 Task: Find and review emails or calendar items modified in the last week.
Action: Mouse moved to (4, 45)
Screenshot: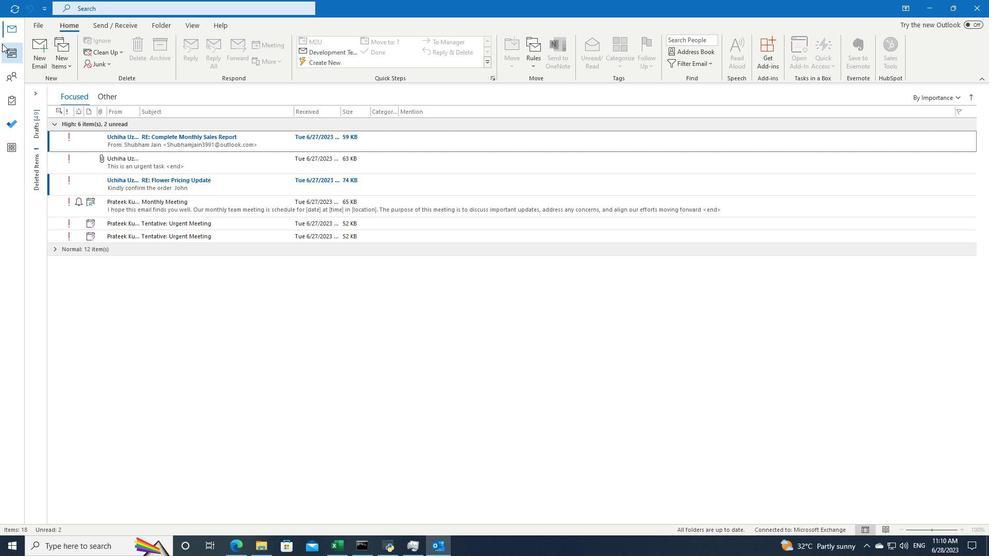 
Action: Mouse pressed left at (4, 45)
Screenshot: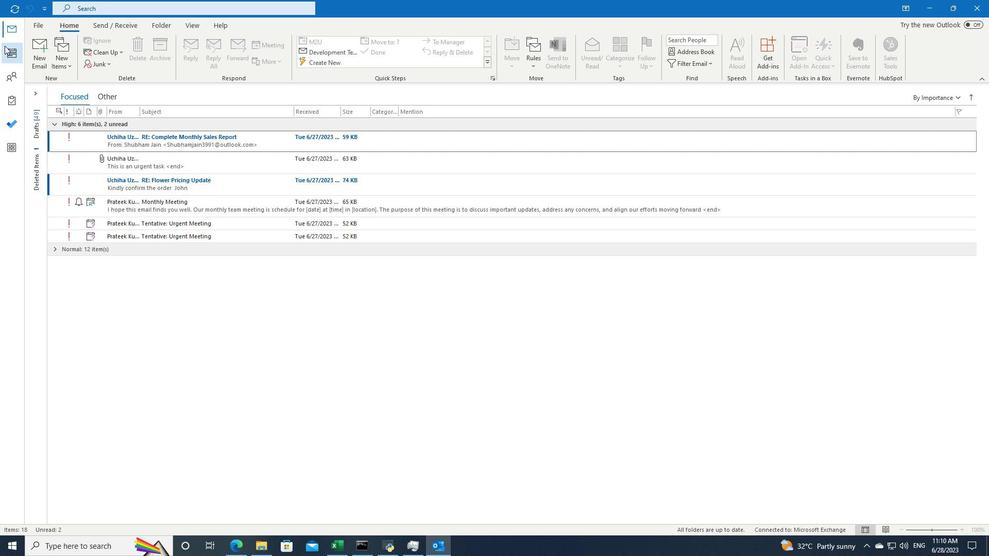 
Action: Mouse moved to (304, 11)
Screenshot: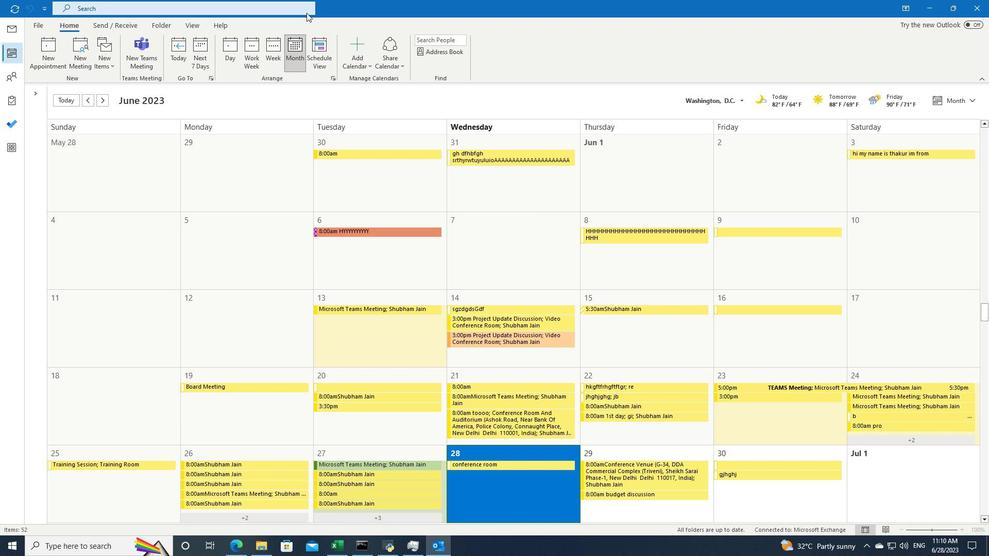 
Action: Mouse pressed left at (304, 11)
Screenshot: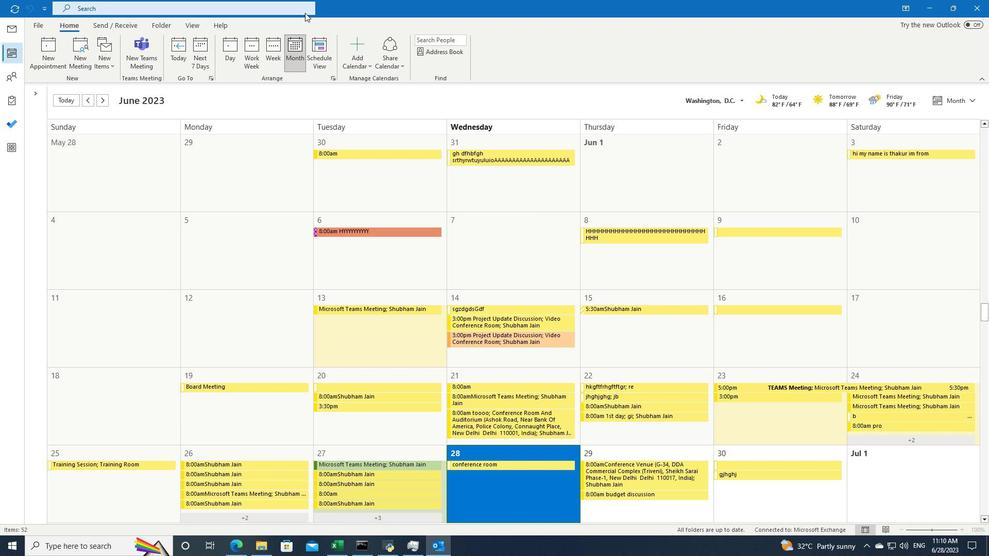 
Action: Mouse moved to (348, 8)
Screenshot: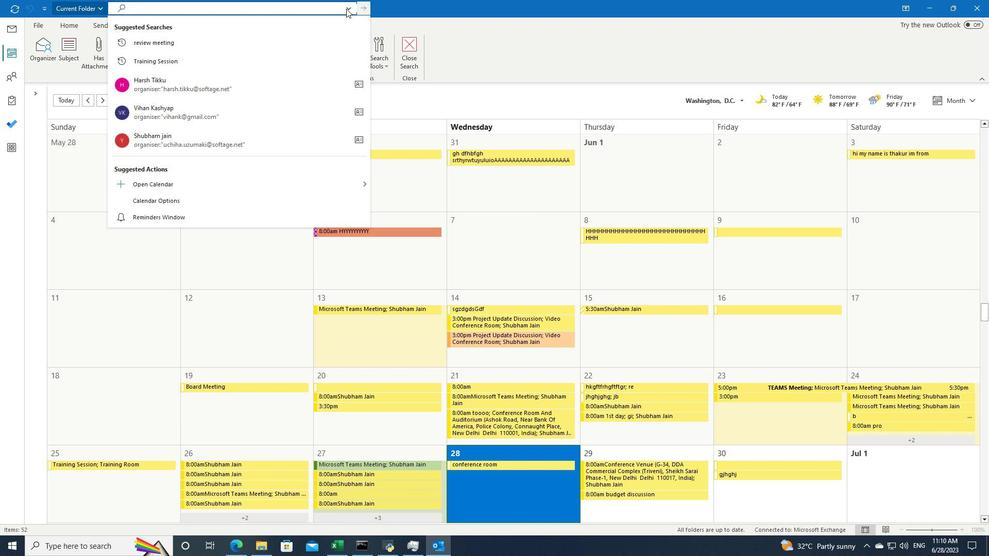 
Action: Mouse pressed left at (348, 8)
Screenshot: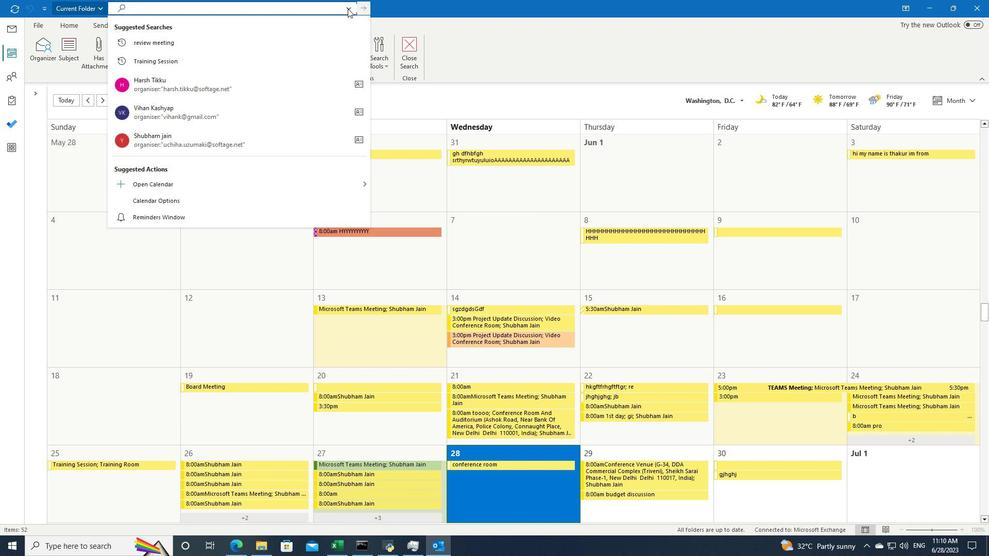 
Action: Mouse moved to (354, 159)
Screenshot: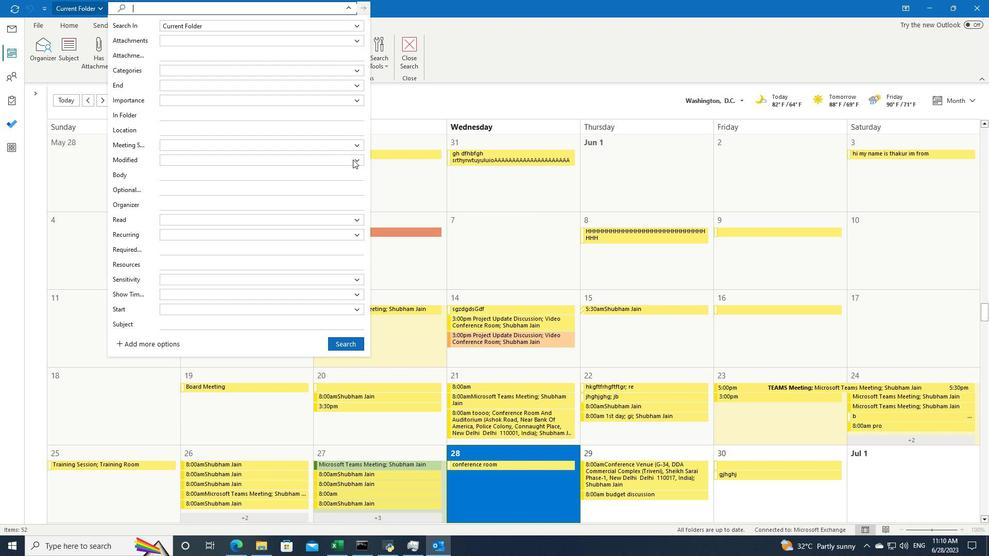 
Action: Mouse pressed left at (354, 159)
Screenshot: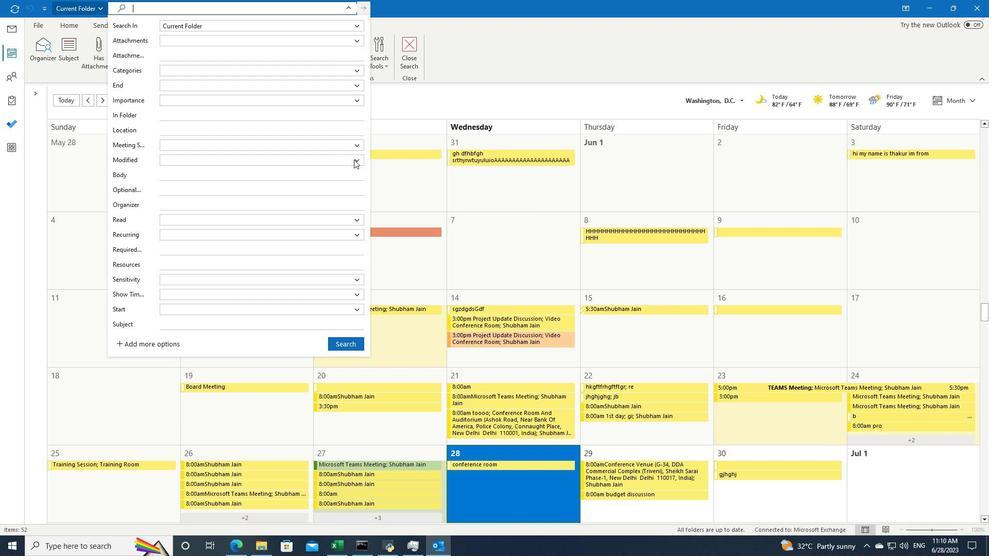 
Action: Mouse moved to (327, 211)
Screenshot: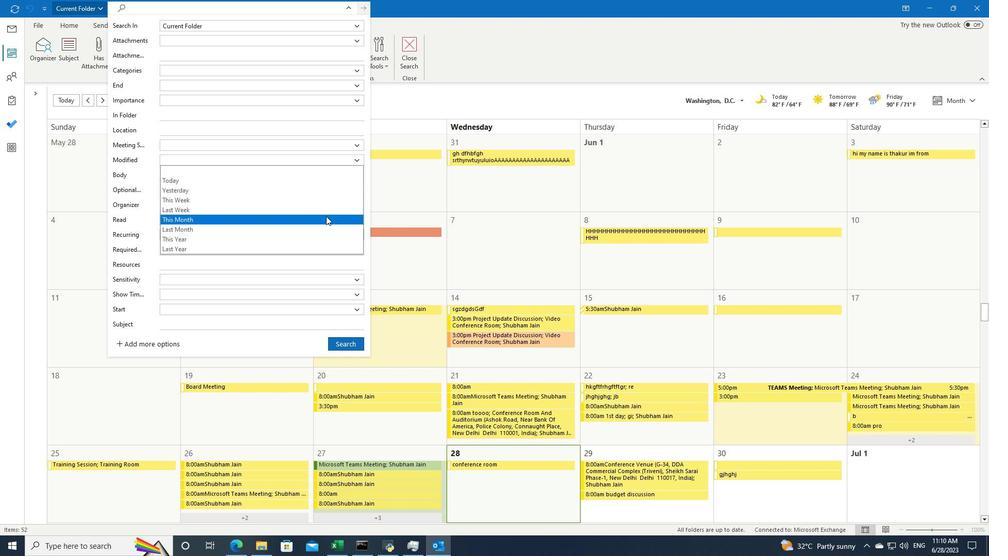 
Action: Mouse pressed left at (327, 211)
Screenshot: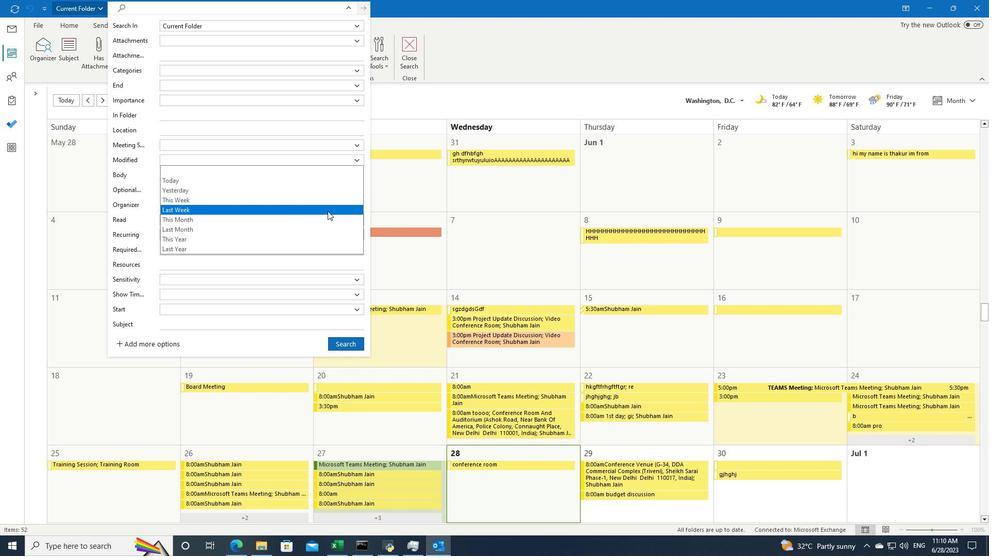 
Action: Mouse moved to (345, 337)
Screenshot: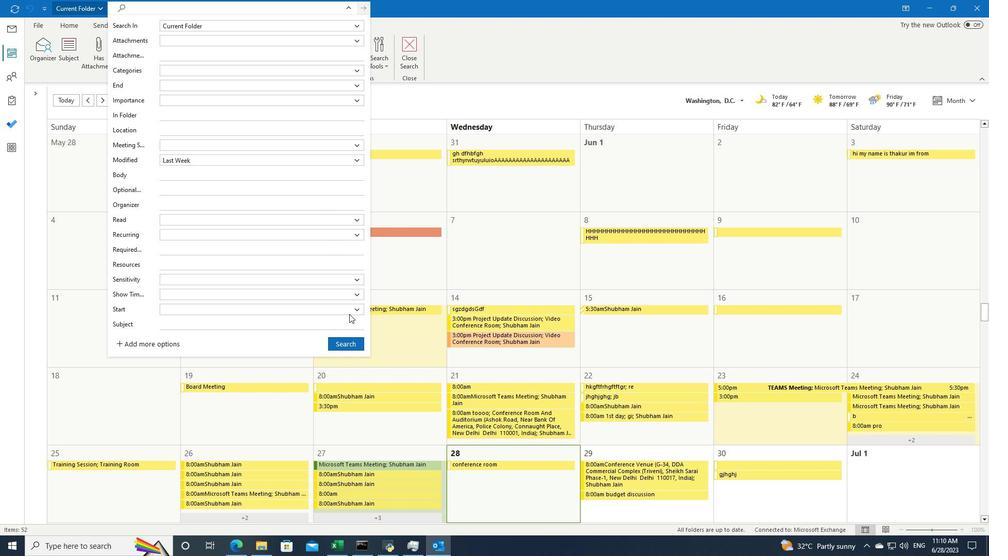 
Action: Mouse pressed left at (345, 337)
Screenshot: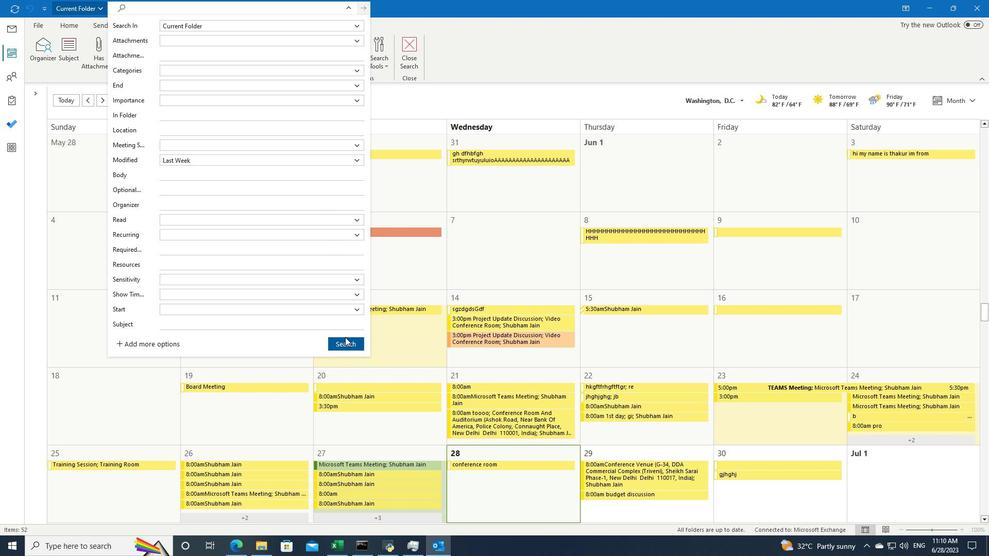
